 Task: Add an action where "Form is Default ticket form" in Customer not responding.
Action: Mouse moved to (14, 276)
Screenshot: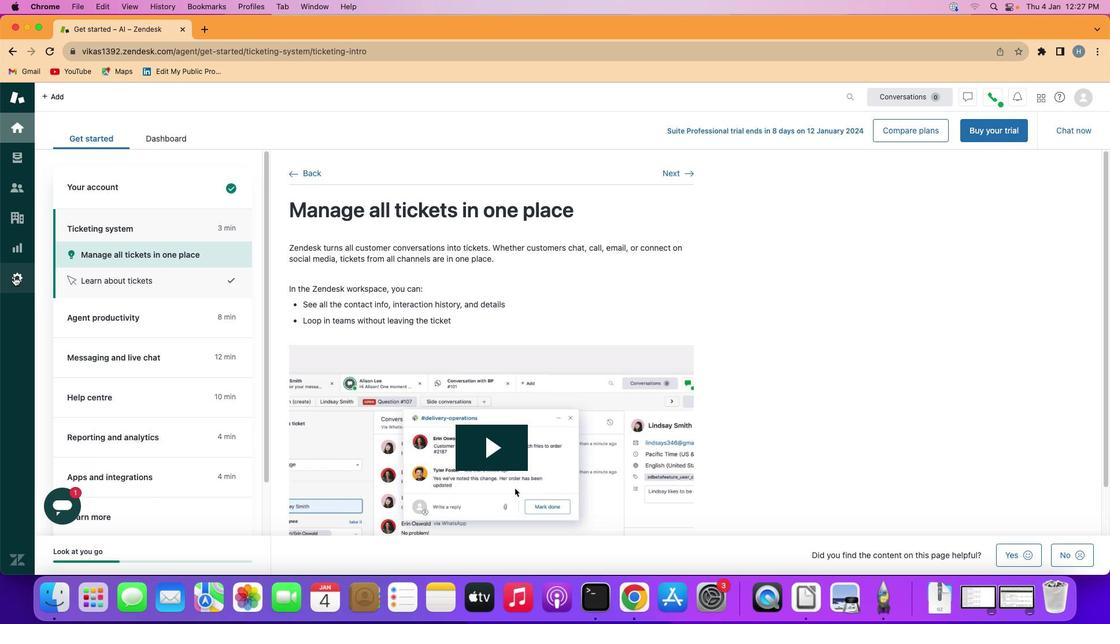 
Action: Mouse pressed left at (14, 276)
Screenshot: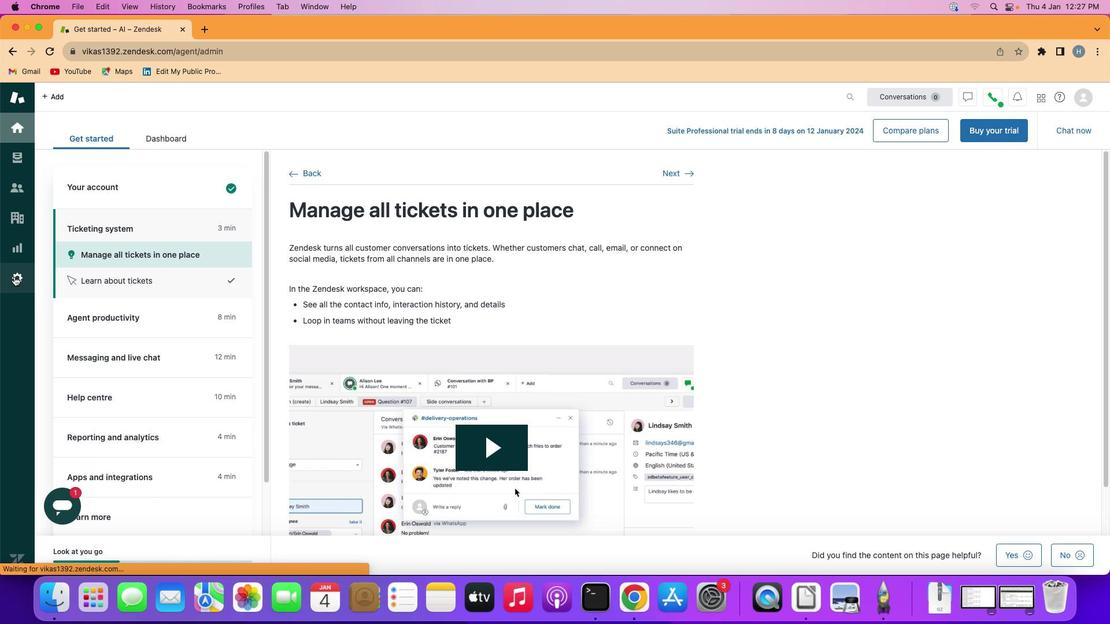 
Action: Mouse moved to (218, 470)
Screenshot: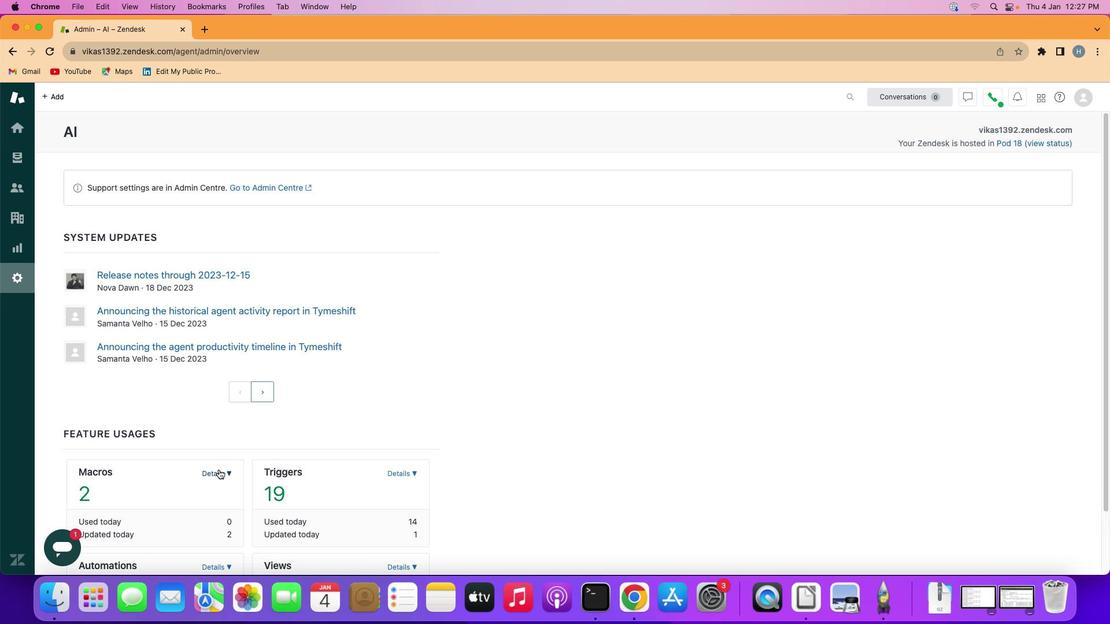 
Action: Mouse pressed left at (218, 470)
Screenshot: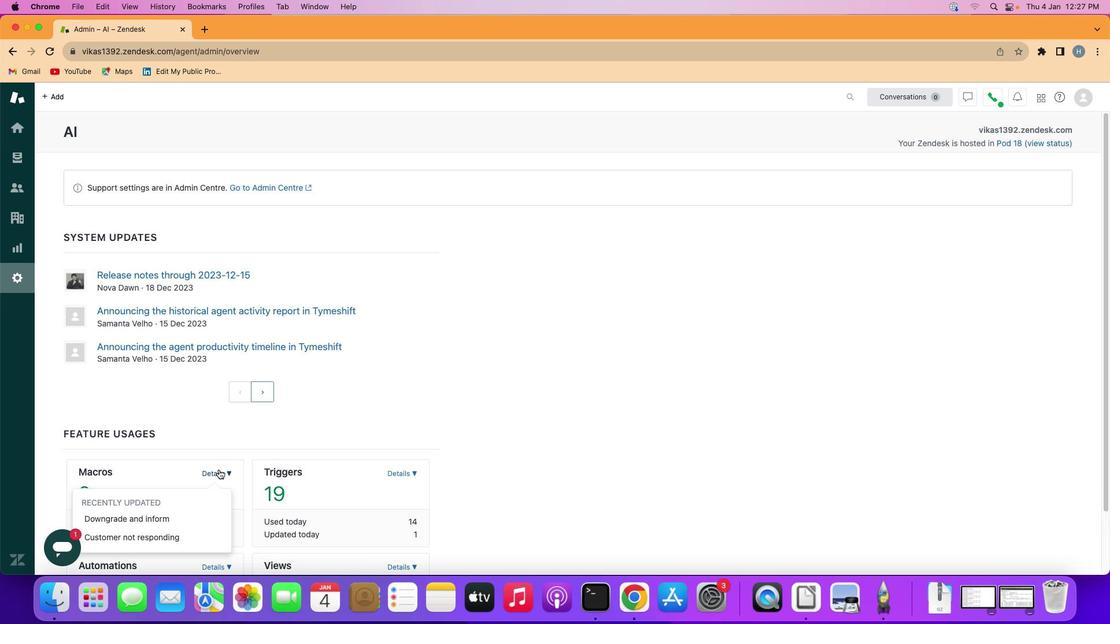 
Action: Mouse moved to (149, 531)
Screenshot: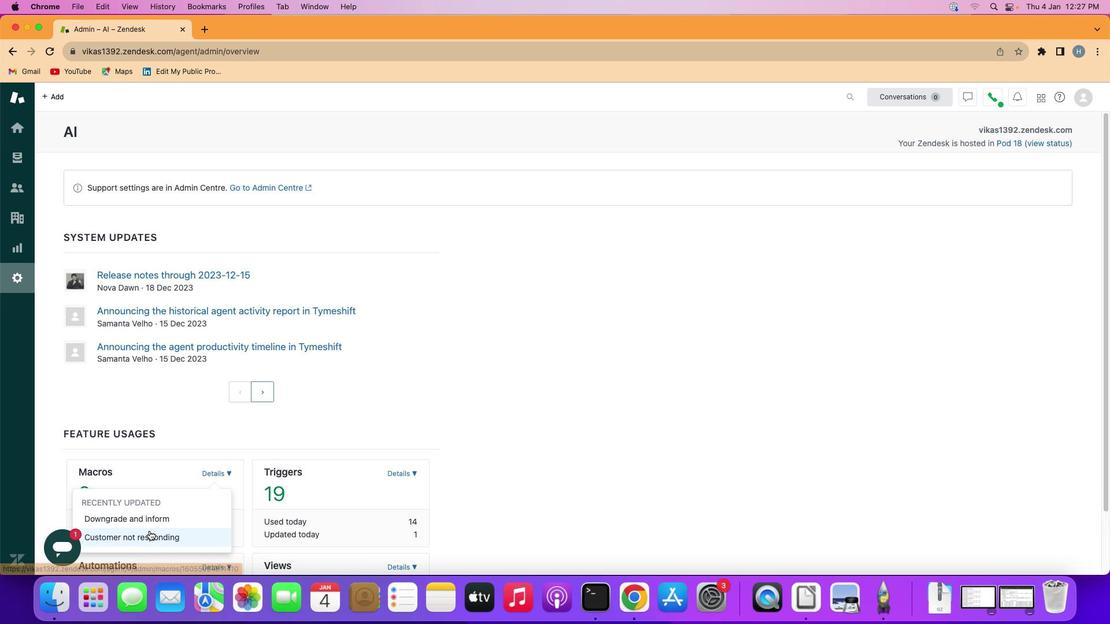 
Action: Mouse pressed left at (149, 531)
Screenshot: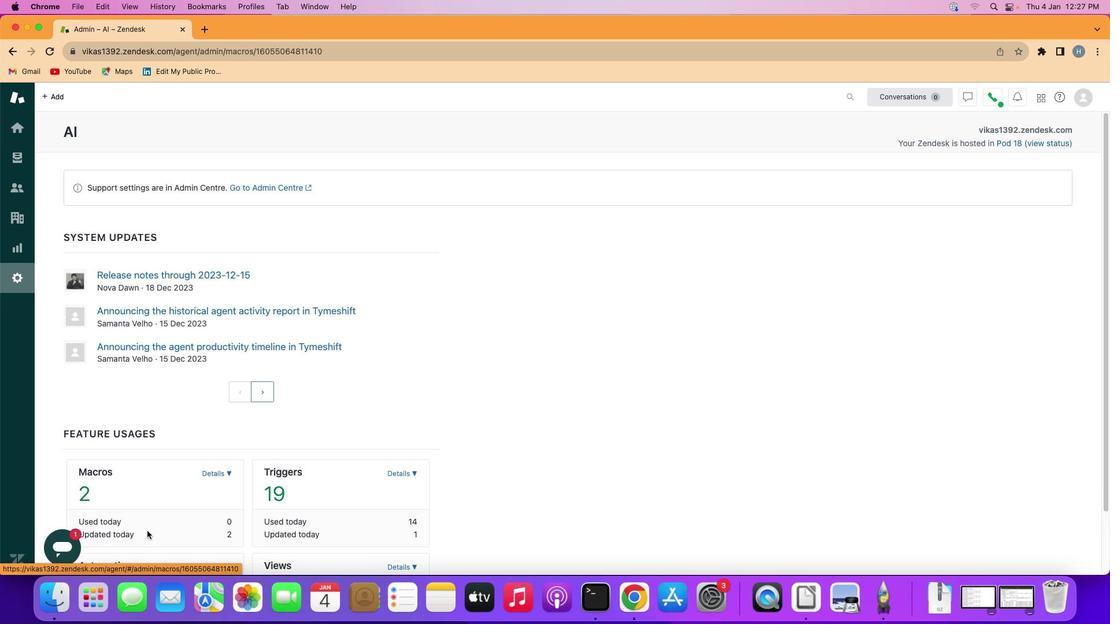 
Action: Mouse moved to (182, 421)
Screenshot: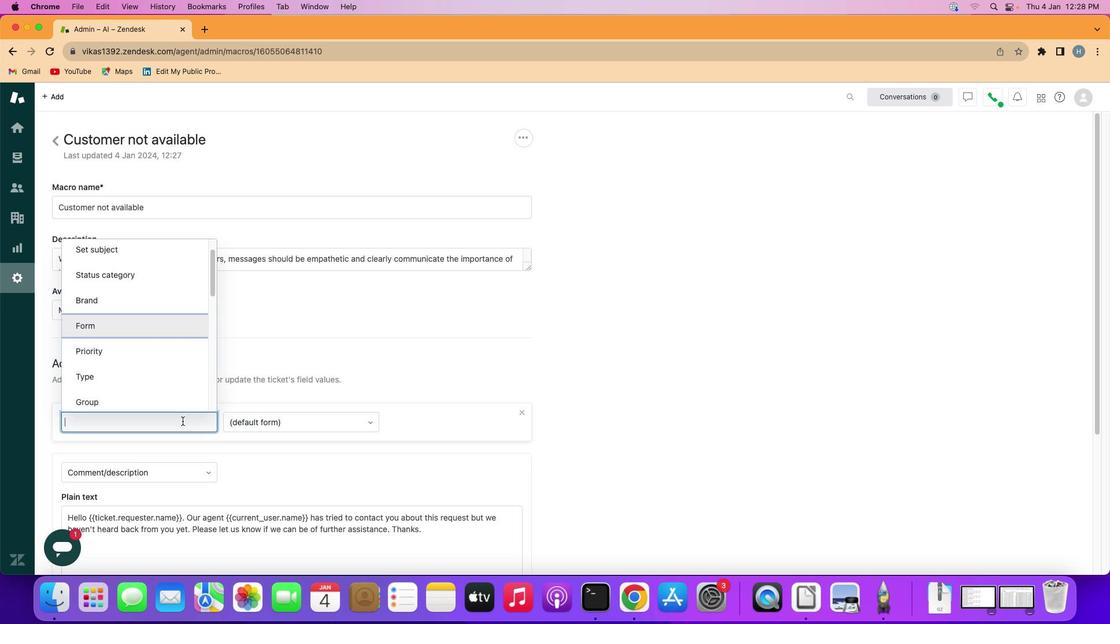 
Action: Mouse pressed left at (182, 421)
Screenshot: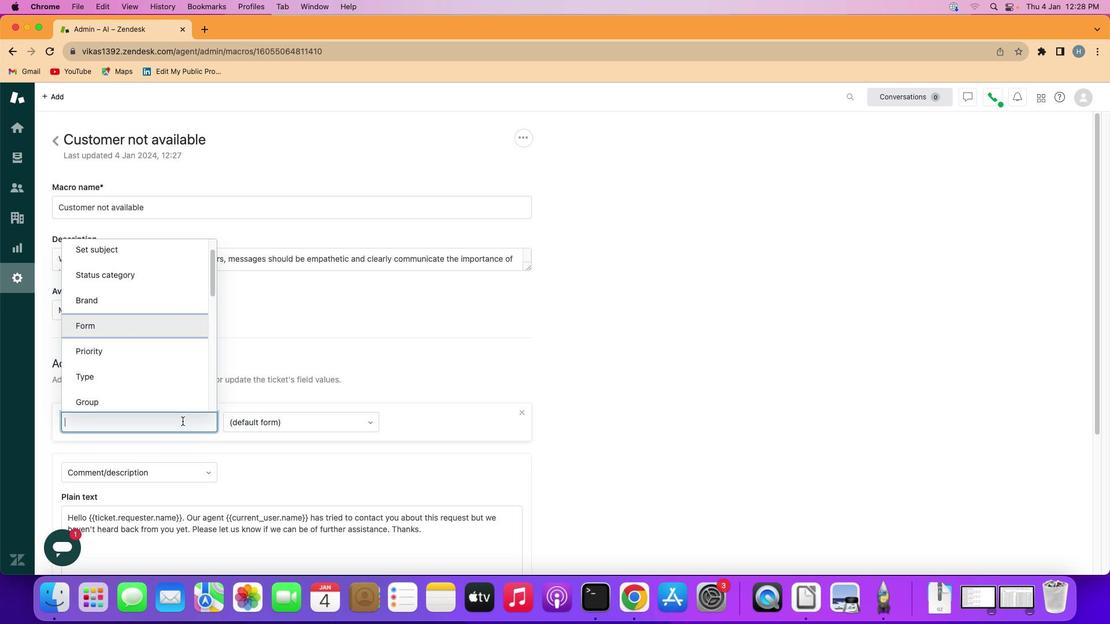 
Action: Mouse moved to (166, 325)
Screenshot: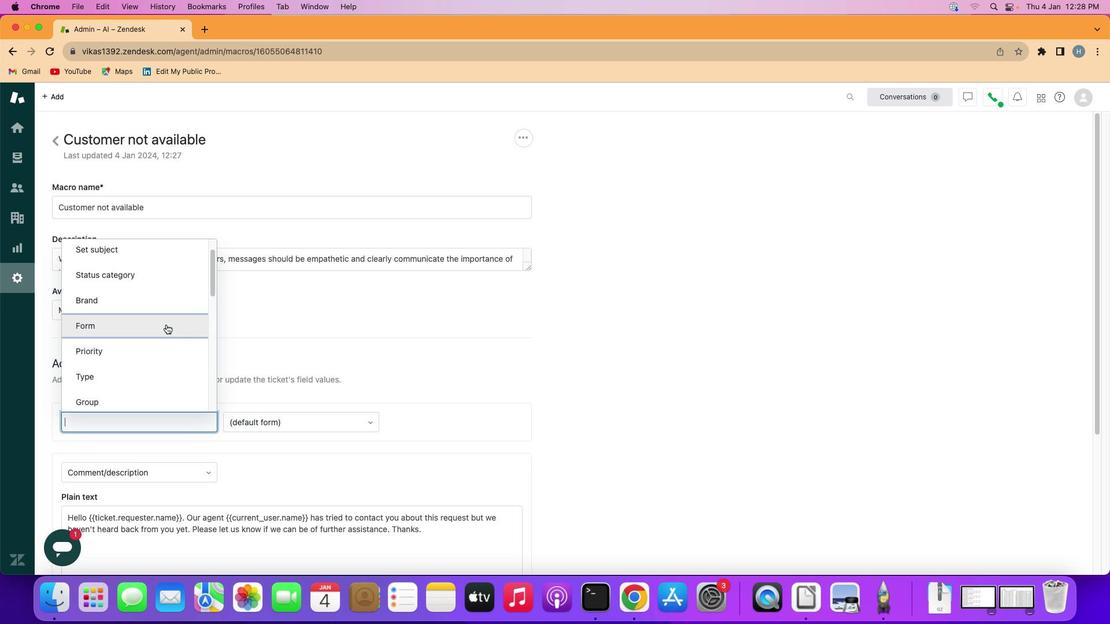 
Action: Mouse pressed left at (166, 325)
Screenshot: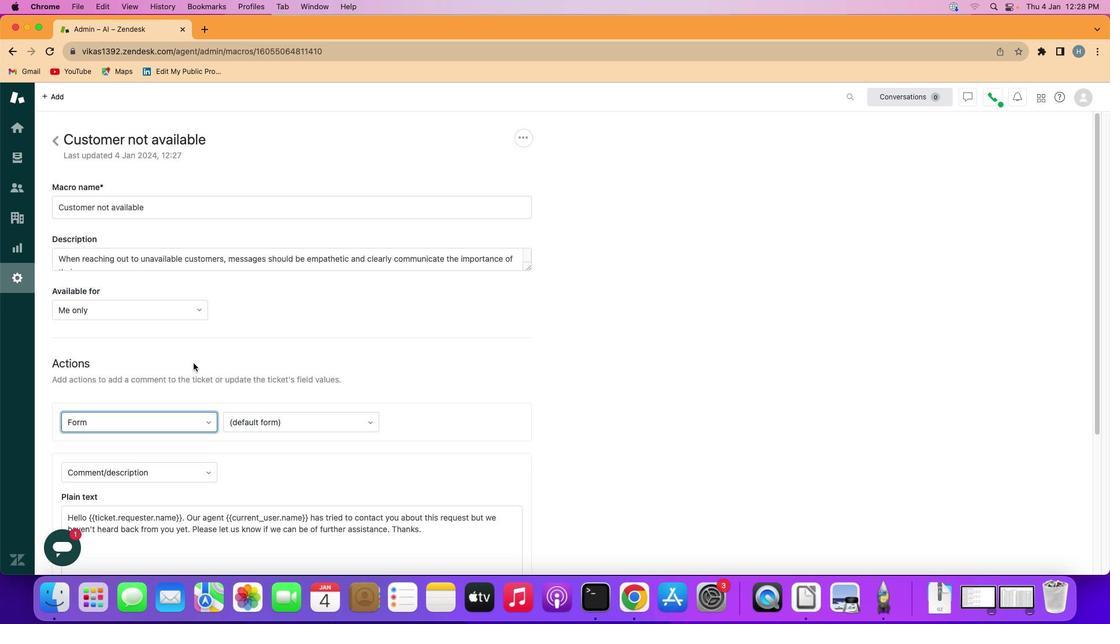 
Action: Mouse moved to (289, 421)
Screenshot: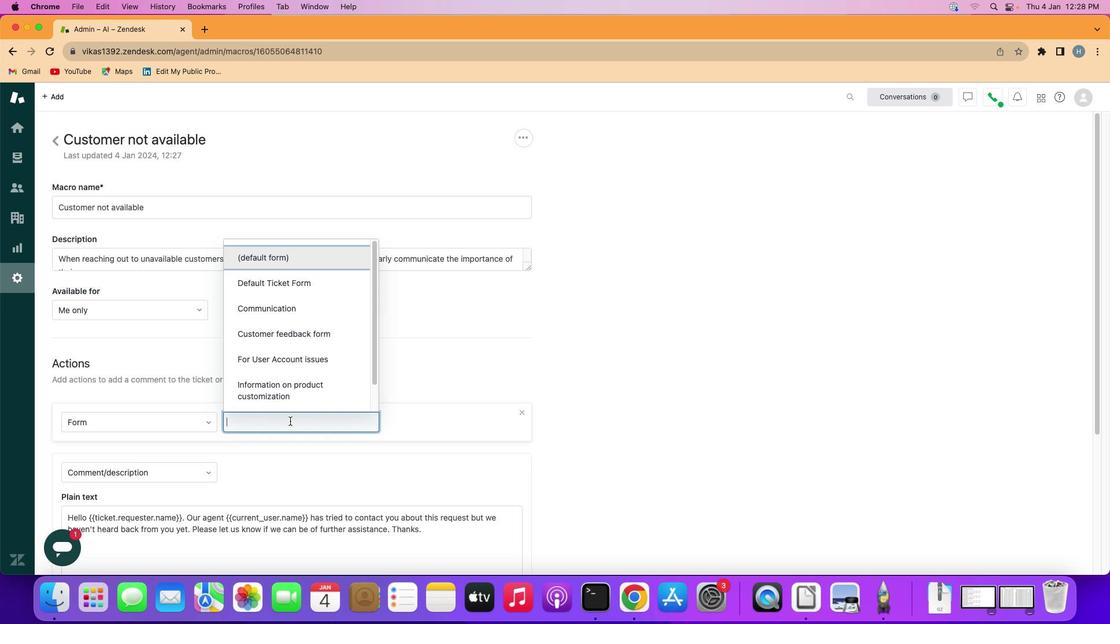 
Action: Mouse pressed left at (289, 421)
Screenshot: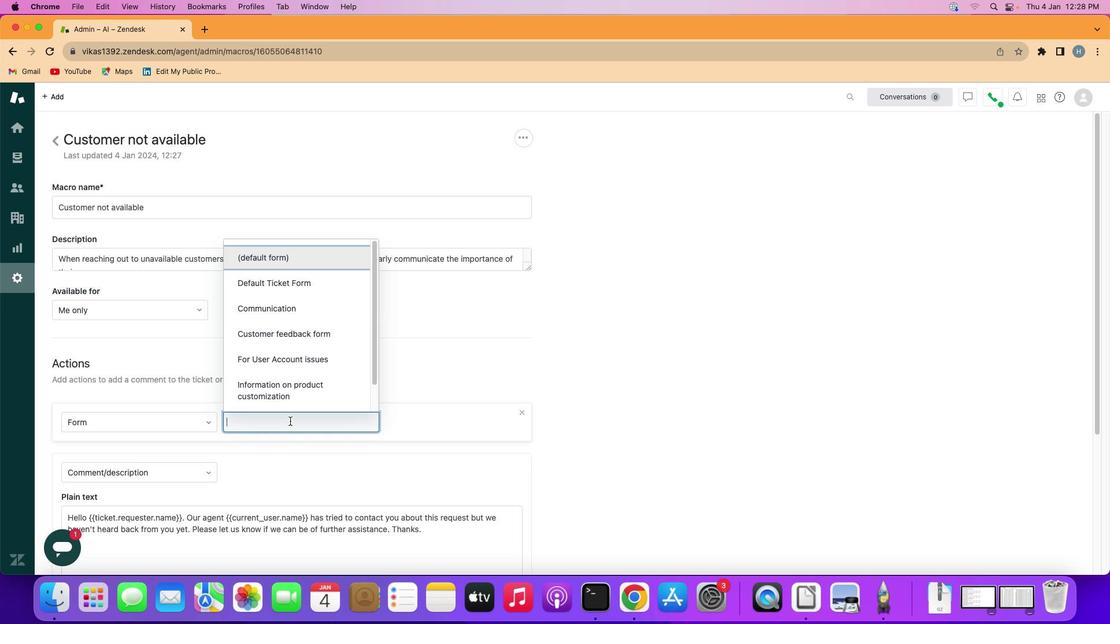 
Action: Mouse moved to (324, 283)
Screenshot: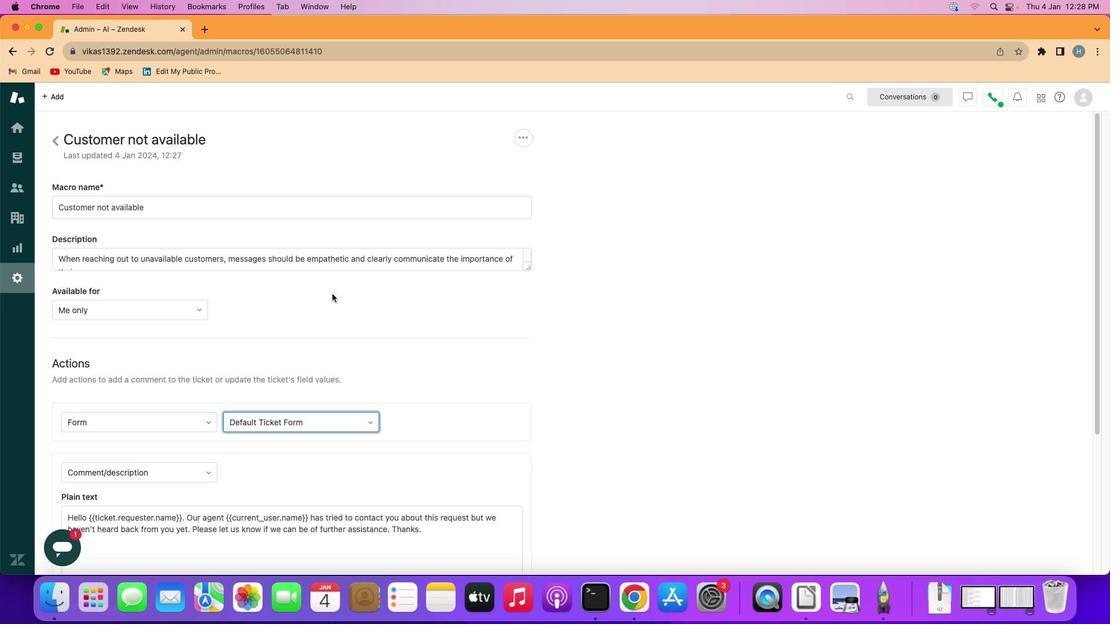 
Action: Mouse pressed left at (324, 283)
Screenshot: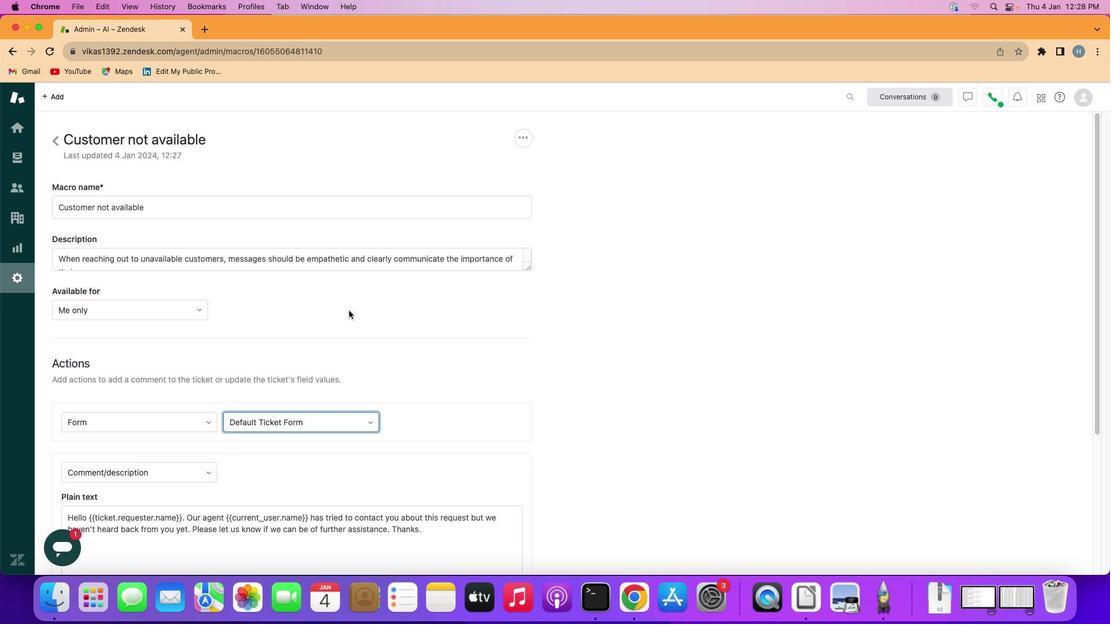 
Action: Mouse moved to (429, 521)
Screenshot: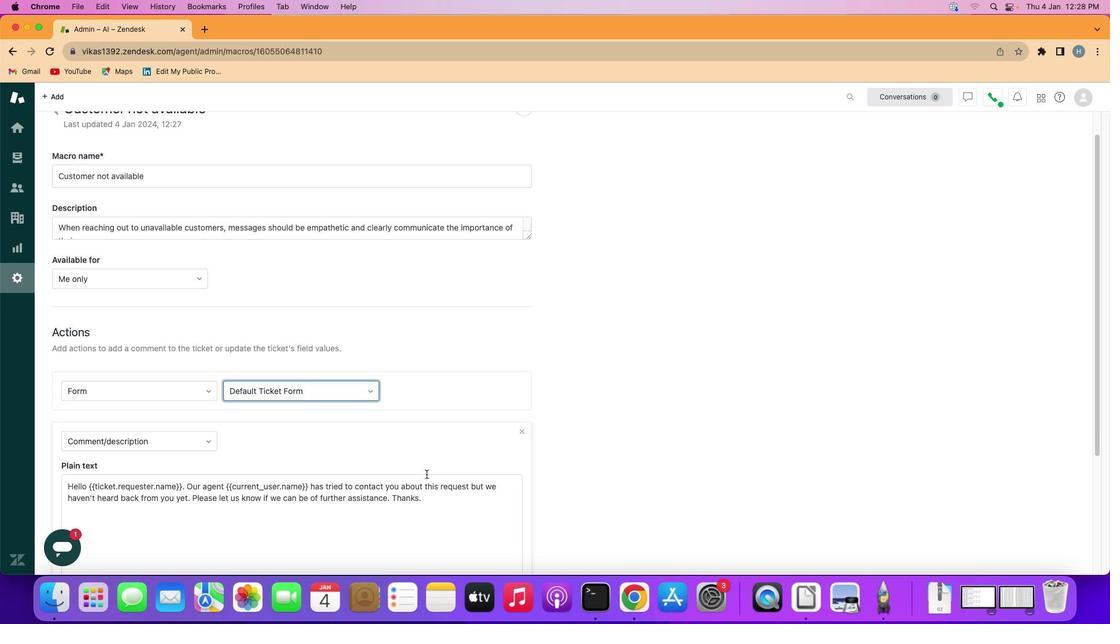 
Action: Mouse scrolled (429, 521) with delta (0, 0)
Screenshot: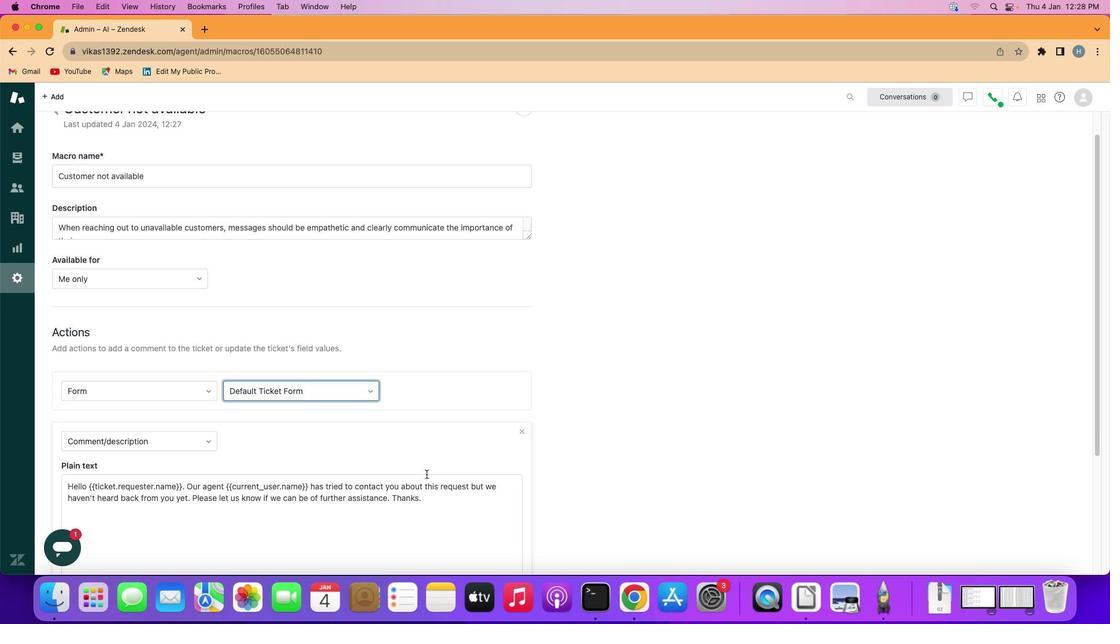 
Action: Mouse moved to (429, 509)
Screenshot: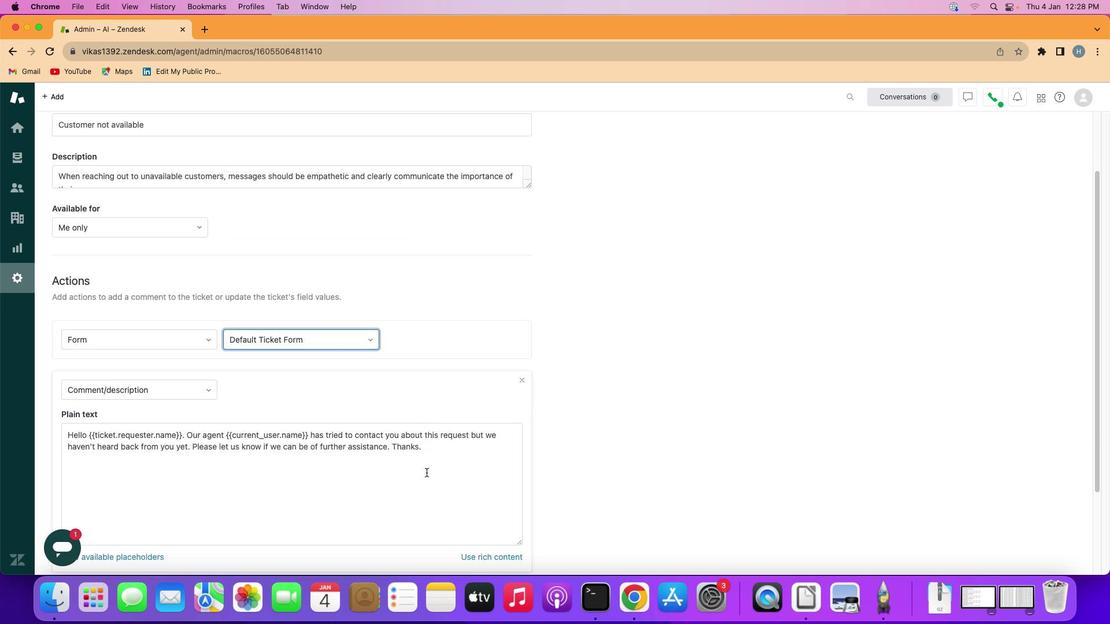 
Action: Mouse scrolled (429, 509) with delta (0, 0)
Screenshot: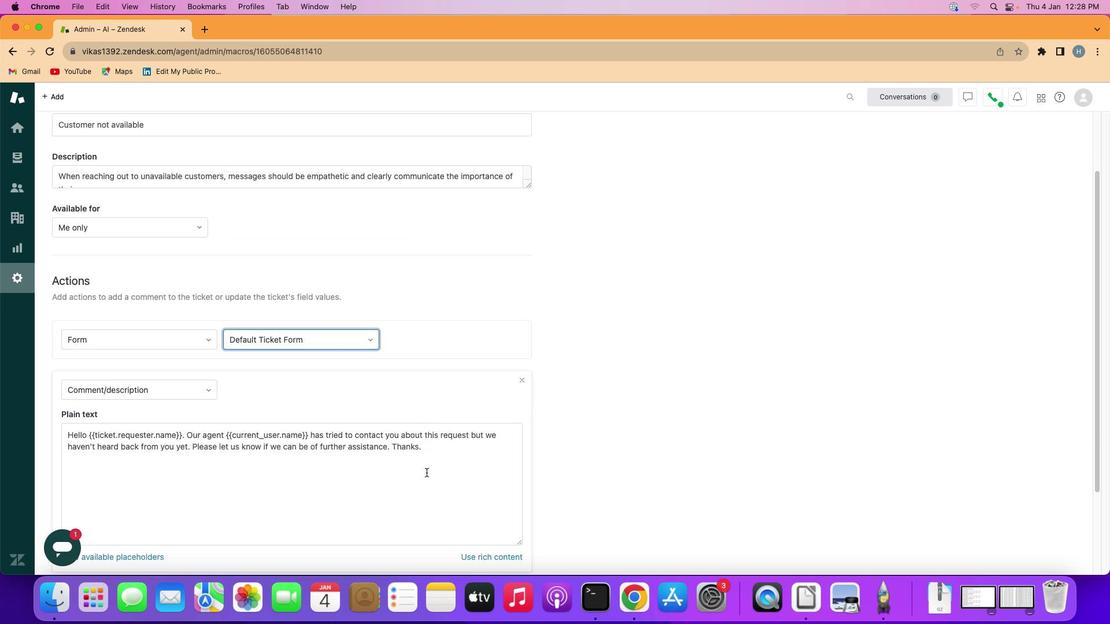 
Action: Mouse moved to (429, 498)
Screenshot: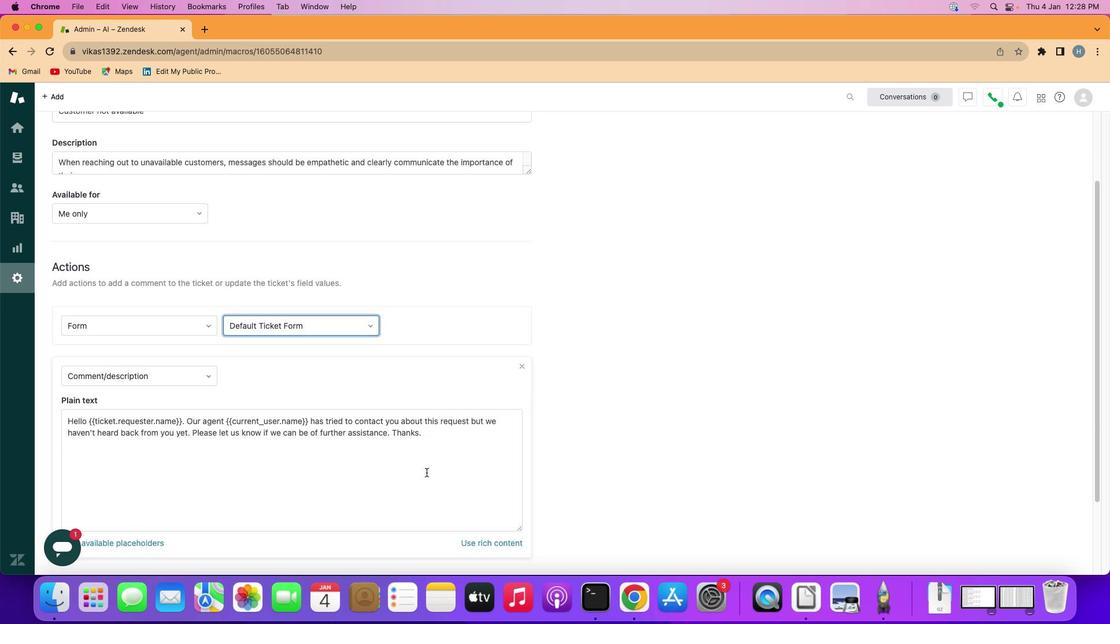 
Action: Mouse scrolled (429, 498) with delta (0, -1)
Screenshot: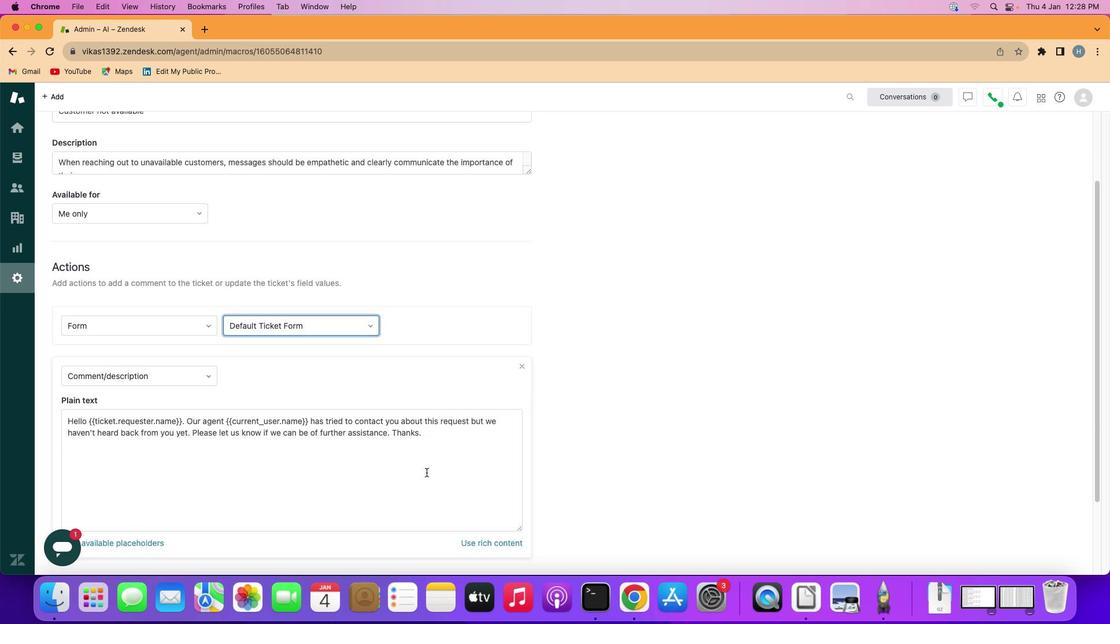 
Action: Mouse moved to (427, 477)
Screenshot: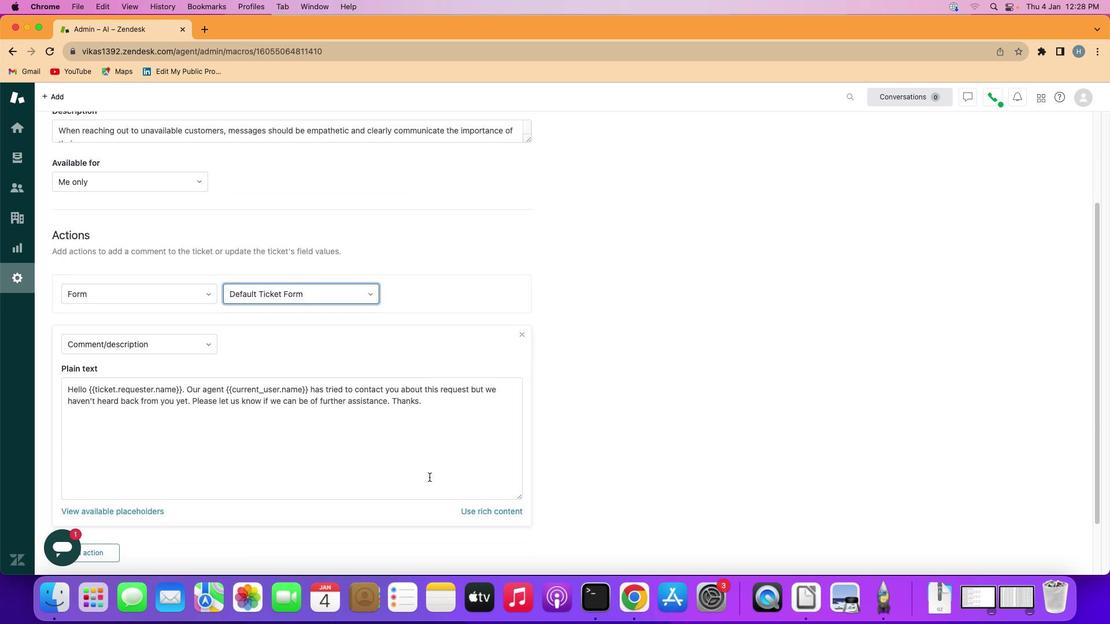 
Action: Mouse scrolled (427, 477) with delta (0, -1)
Screenshot: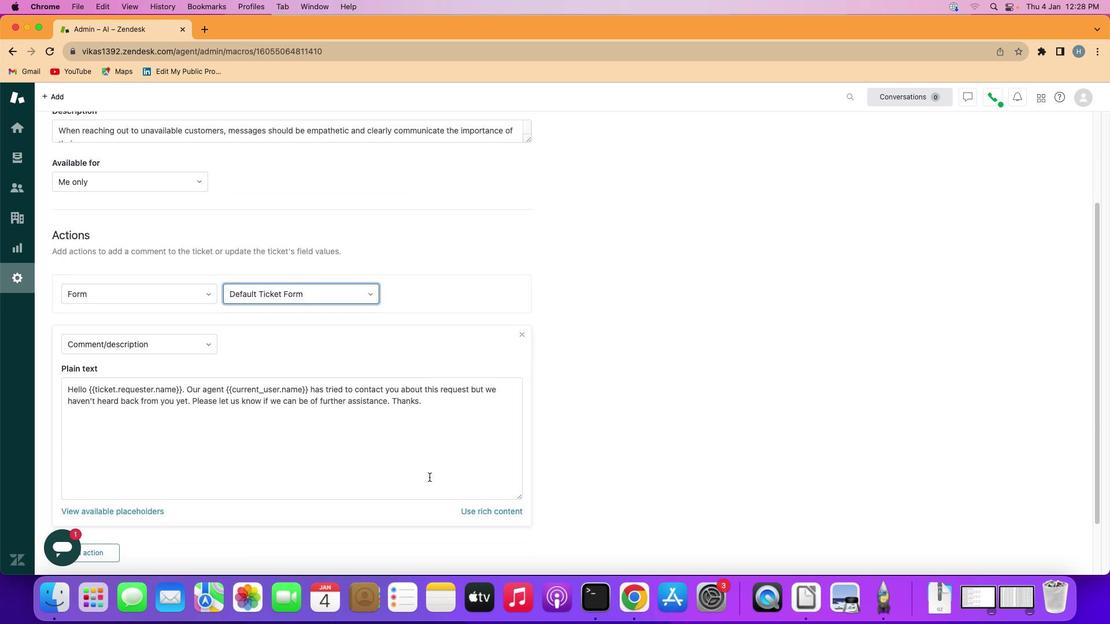 
Action: Mouse moved to (429, 477)
Screenshot: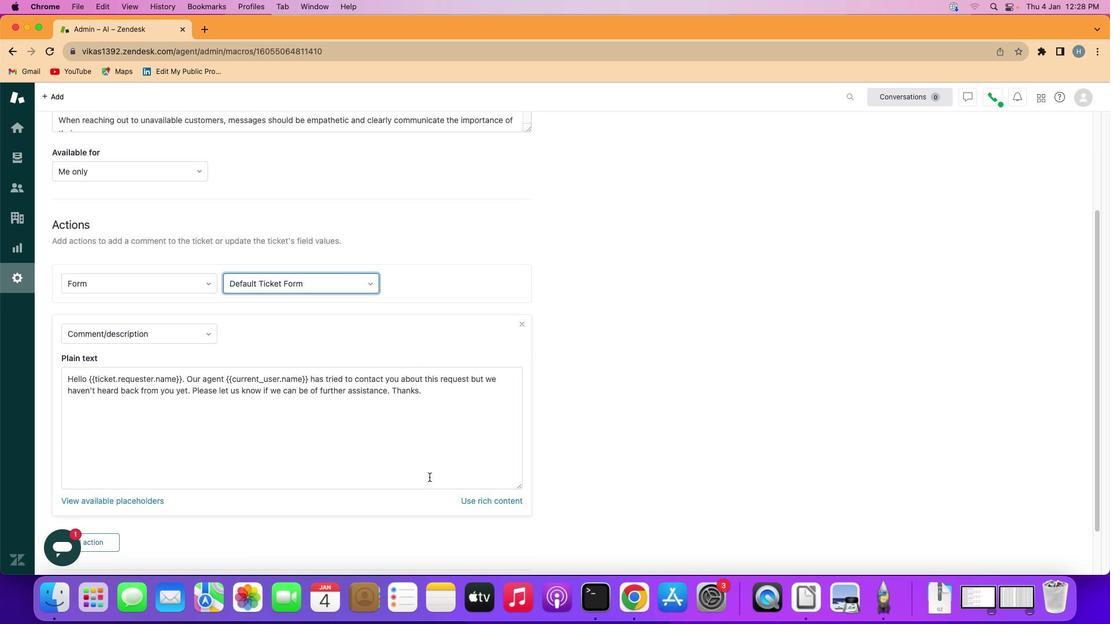 
Action: Mouse scrolled (429, 477) with delta (0, 0)
Screenshot: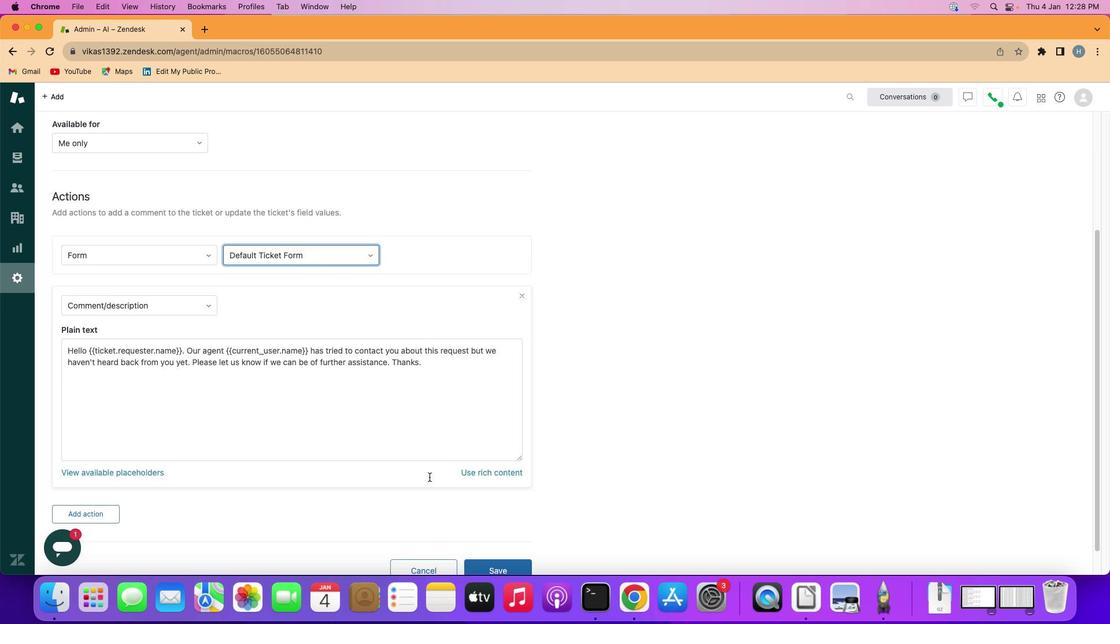 
Action: Mouse scrolled (429, 477) with delta (0, 0)
Screenshot: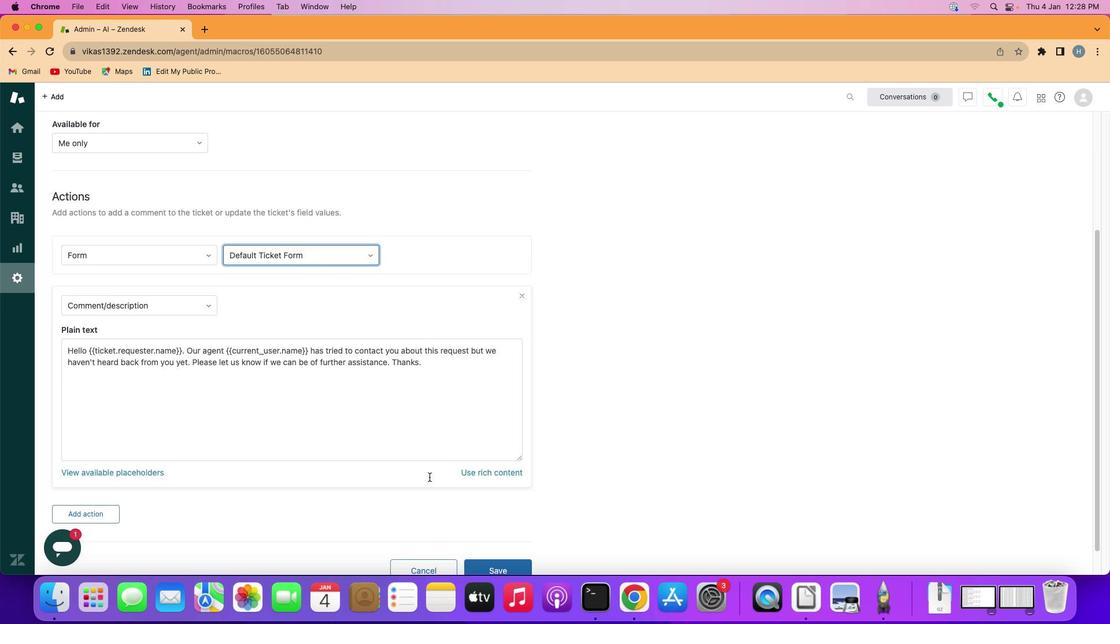 
Action: Mouse scrolled (429, 477) with delta (0, 1)
Screenshot: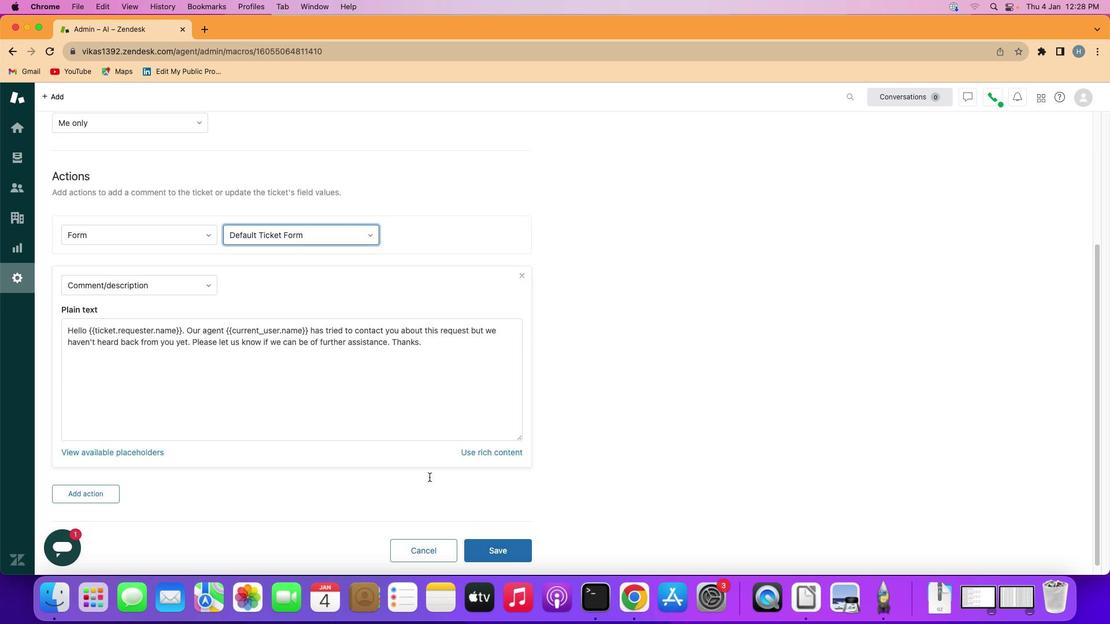 
Action: Mouse scrolled (429, 477) with delta (0, -2)
Screenshot: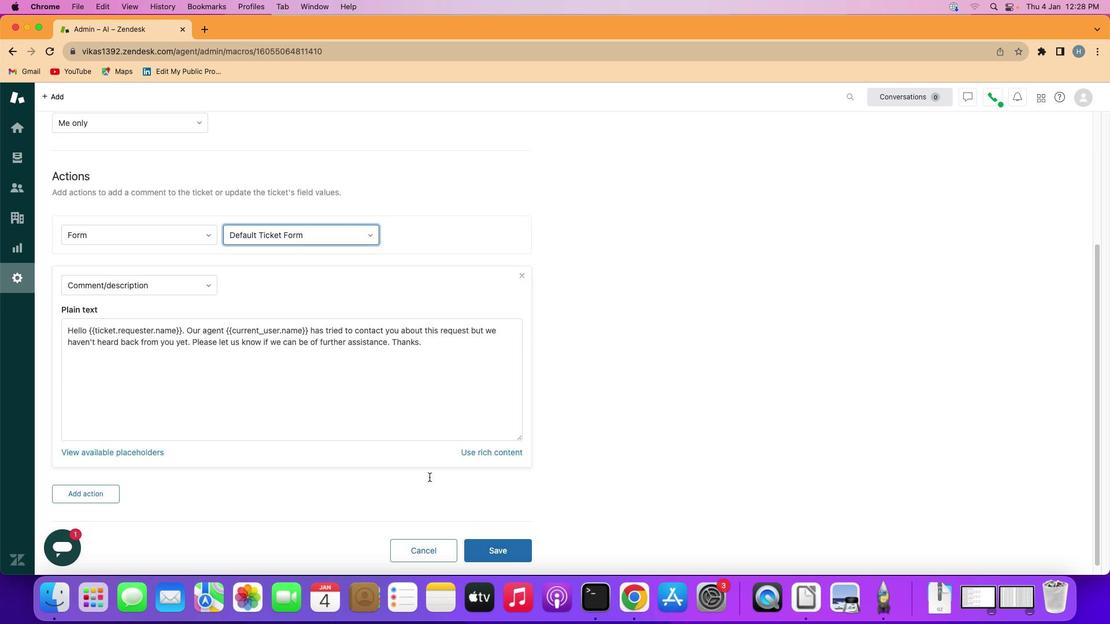 
Action: Mouse scrolled (429, 477) with delta (0, -1)
Screenshot: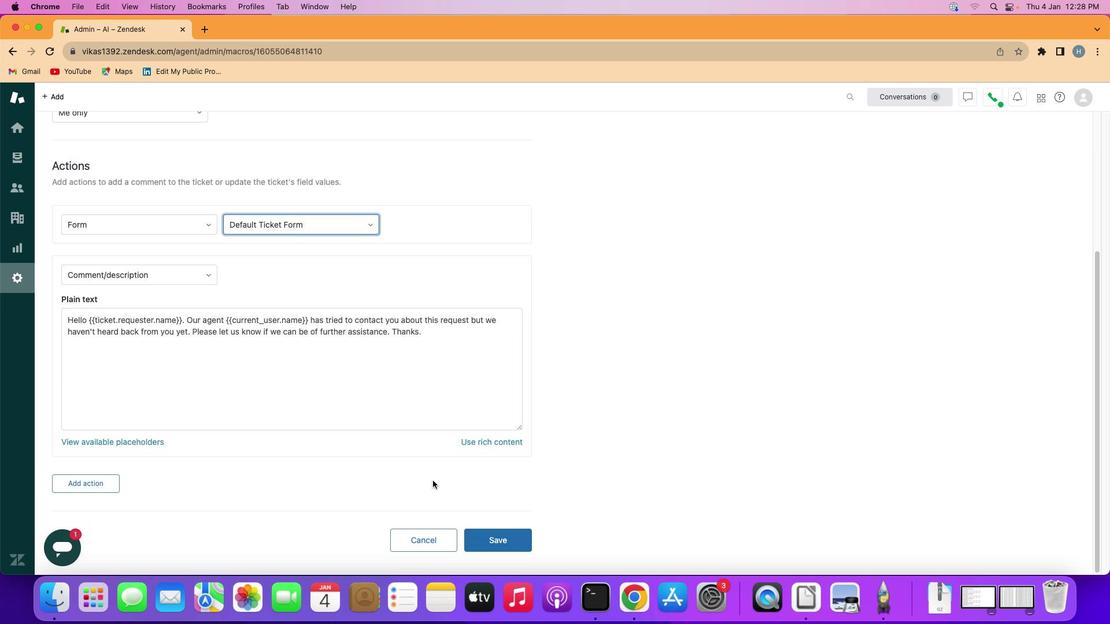 
Action: Mouse moved to (481, 539)
Screenshot: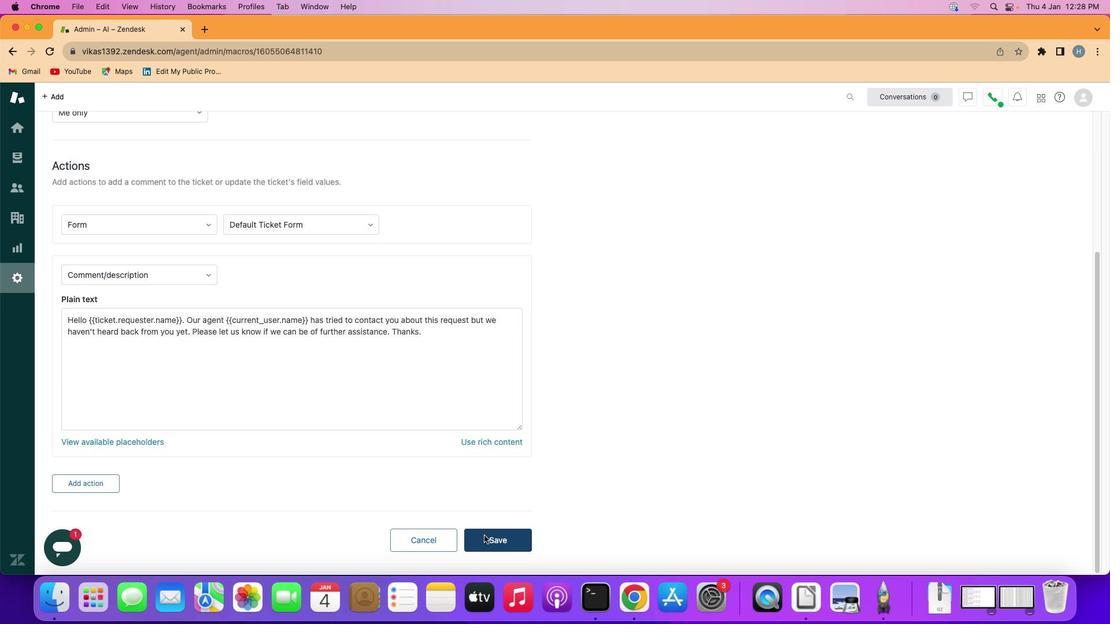 
Action: Mouse pressed left at (481, 539)
Screenshot: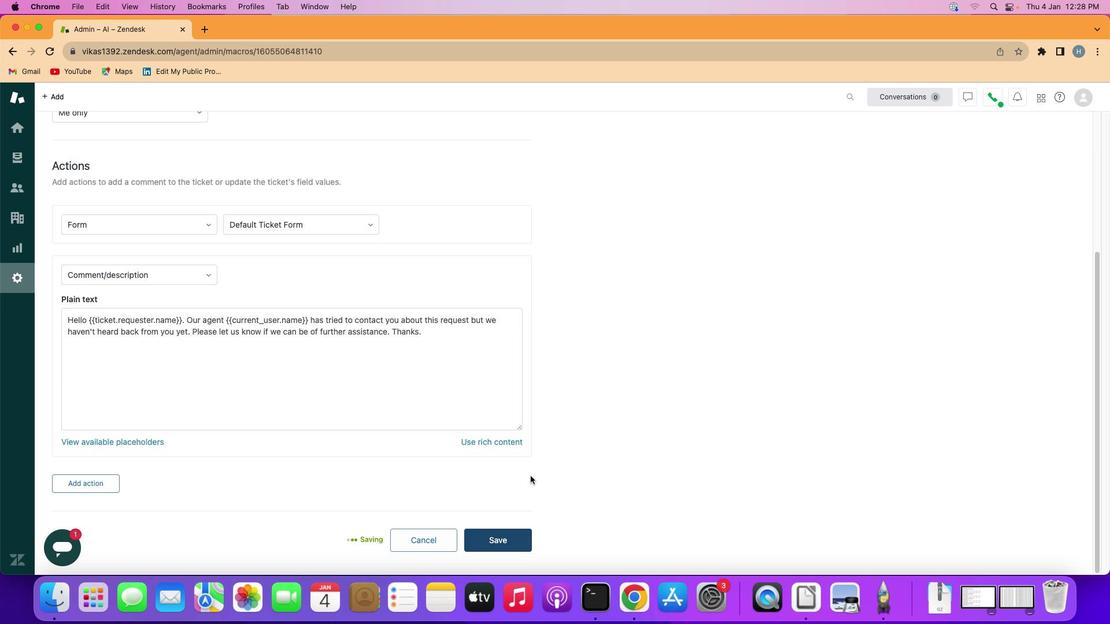 
Action: Mouse moved to (600, 377)
Screenshot: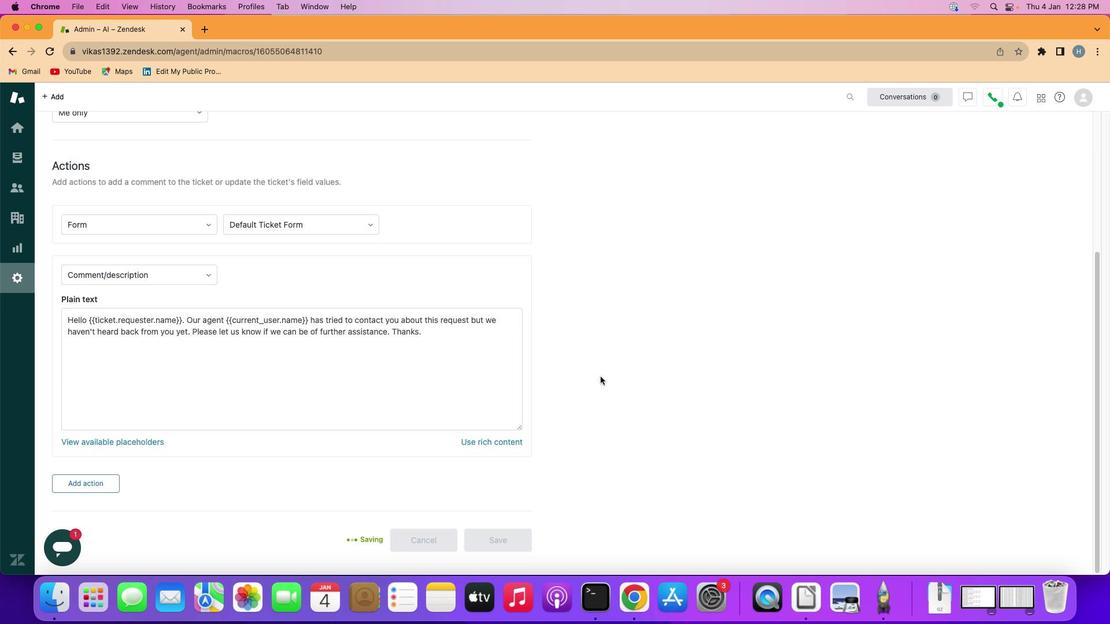 
